 Task: Set the preference "Position of video title" to the top.
Action: Mouse moved to (104, 11)
Screenshot: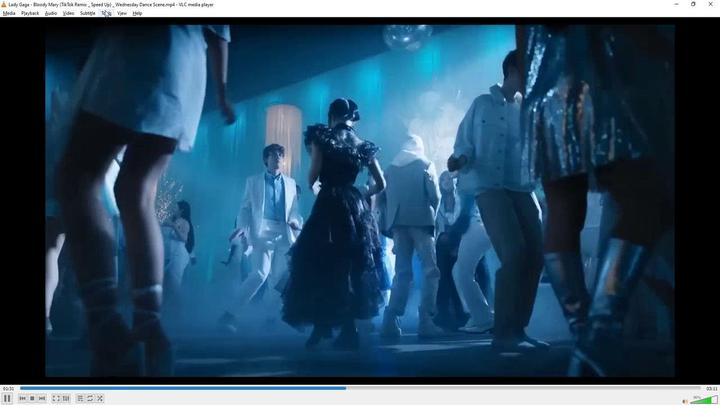 
Action: Mouse pressed left at (104, 11)
Screenshot: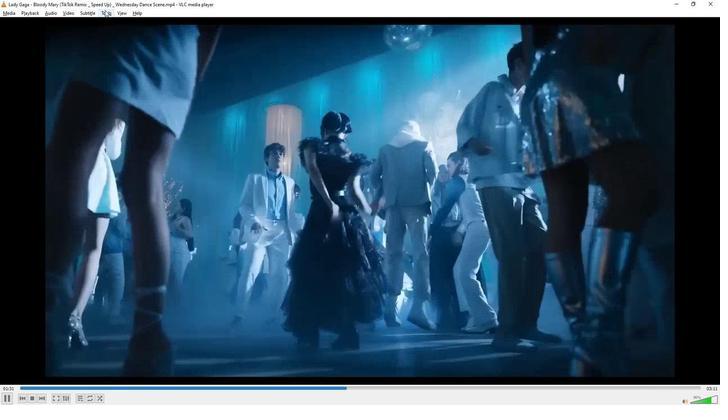 
Action: Mouse moved to (122, 100)
Screenshot: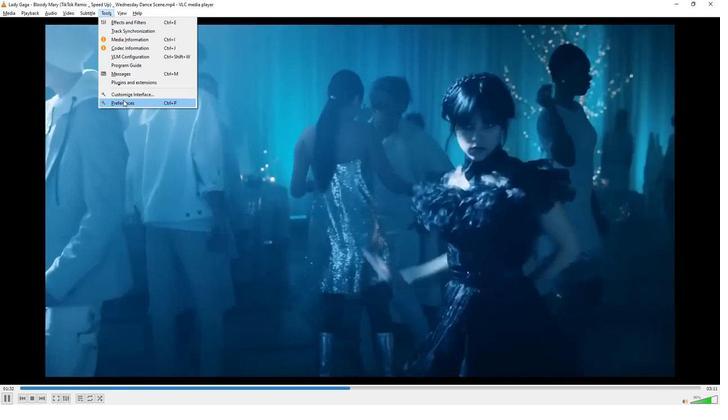 
Action: Mouse pressed left at (122, 100)
Screenshot: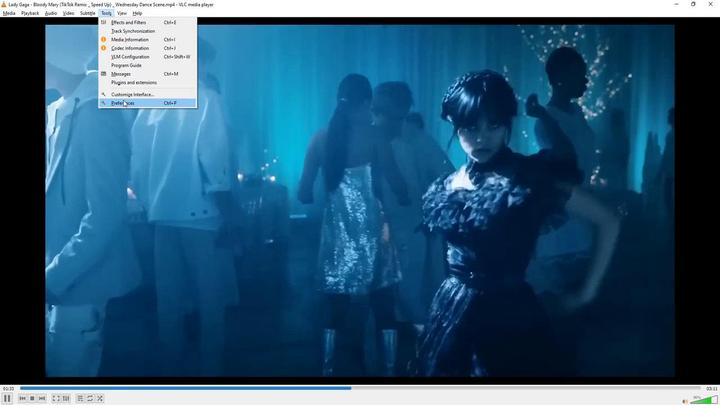 
Action: Mouse moved to (128, 311)
Screenshot: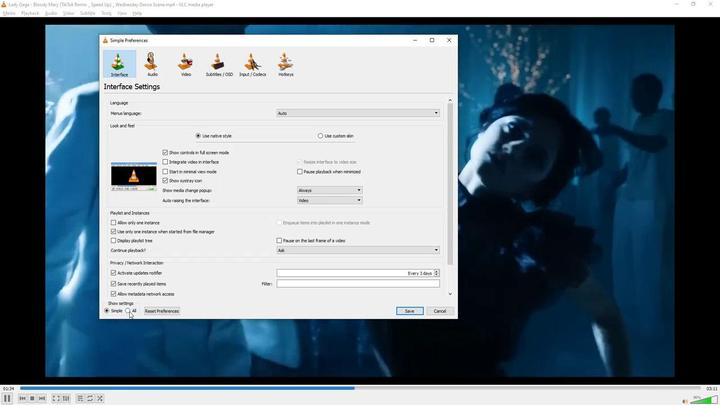
Action: Mouse pressed left at (128, 311)
Screenshot: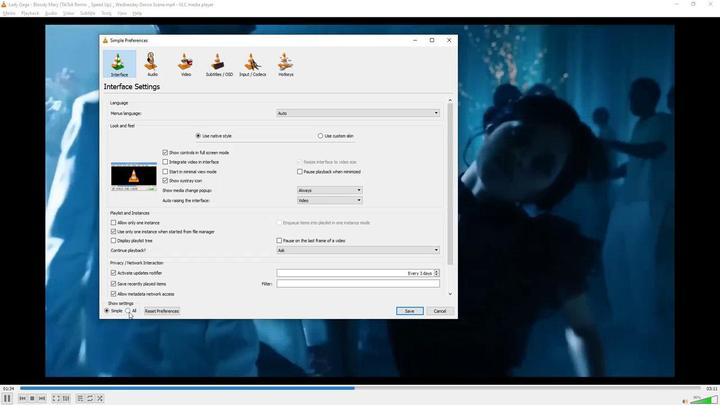 
Action: Mouse moved to (141, 218)
Screenshot: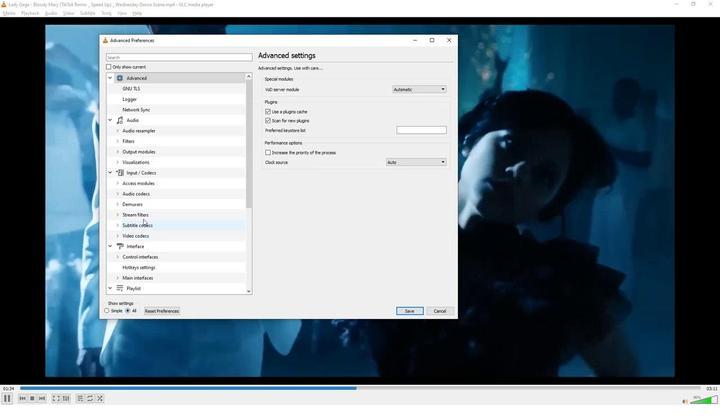 
Action: Mouse scrolled (141, 217) with delta (0, 0)
Screenshot: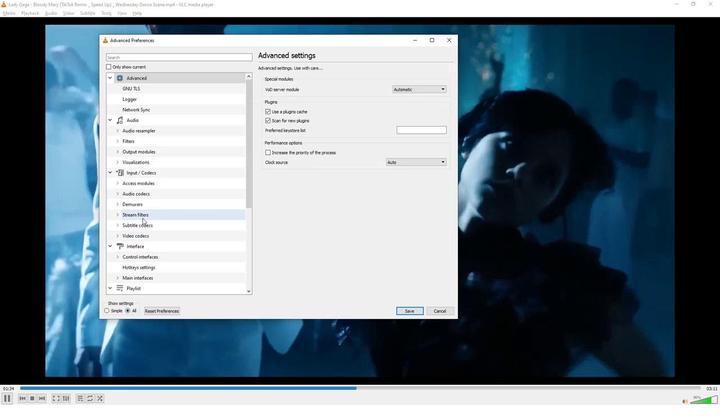 
Action: Mouse scrolled (141, 217) with delta (0, 0)
Screenshot: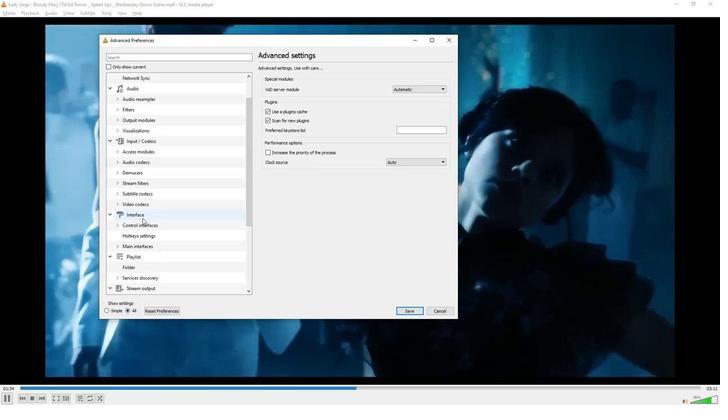 
Action: Mouse scrolled (141, 217) with delta (0, 0)
Screenshot: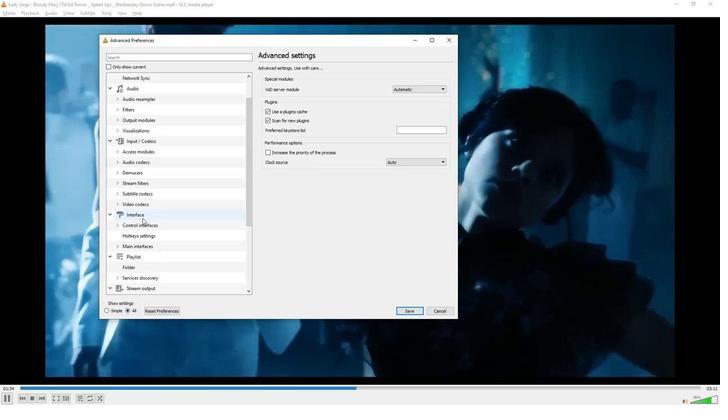 
Action: Mouse scrolled (141, 217) with delta (0, 0)
Screenshot: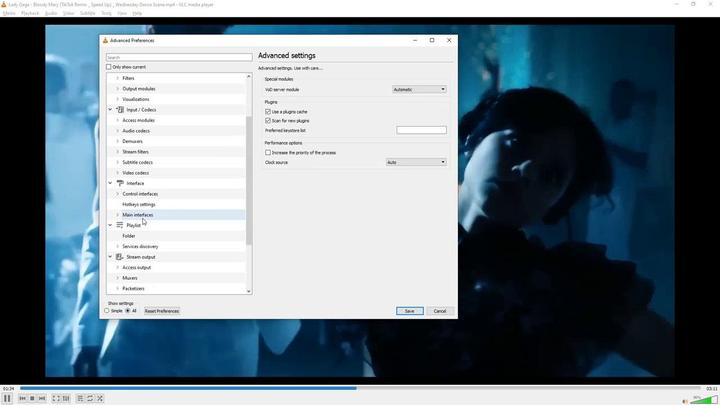 
Action: Mouse moved to (141, 218)
Screenshot: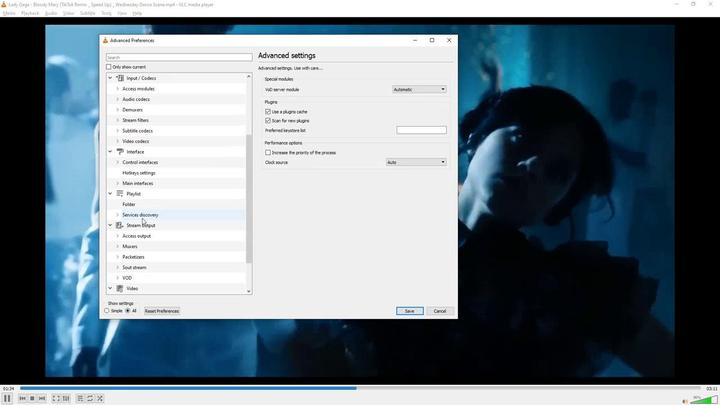 
Action: Mouse scrolled (141, 217) with delta (0, 0)
Screenshot: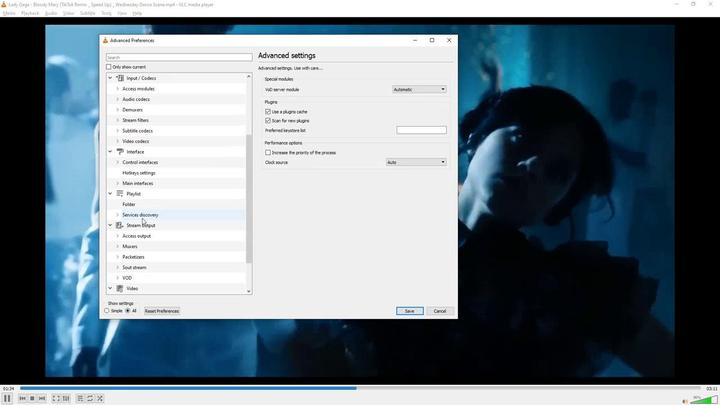
Action: Mouse scrolled (141, 217) with delta (0, 0)
Screenshot: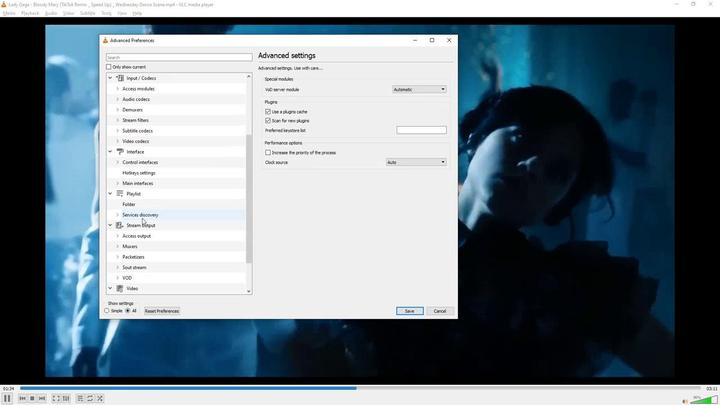 
Action: Mouse scrolled (141, 217) with delta (0, 0)
Screenshot: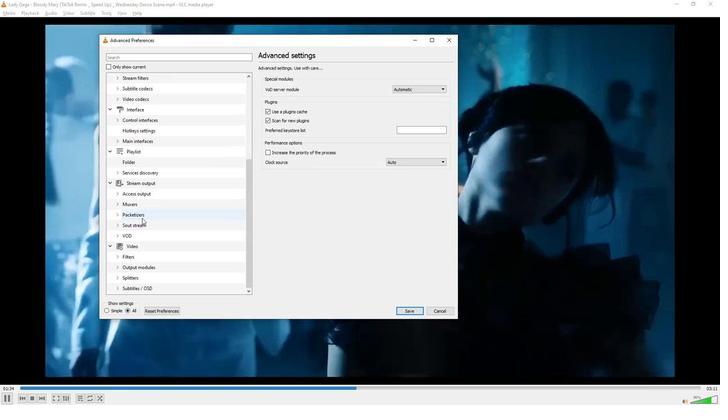 
Action: Mouse moved to (131, 244)
Screenshot: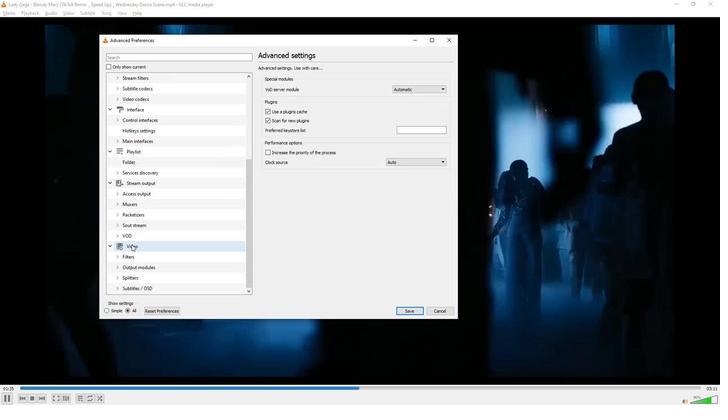 
Action: Mouse pressed left at (131, 244)
Screenshot: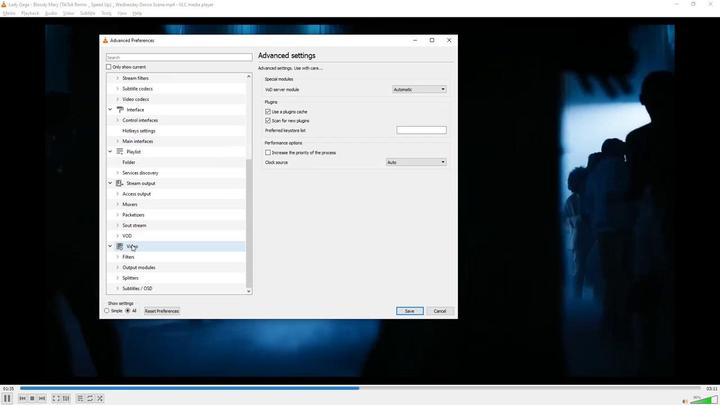 
Action: Mouse moved to (424, 209)
Screenshot: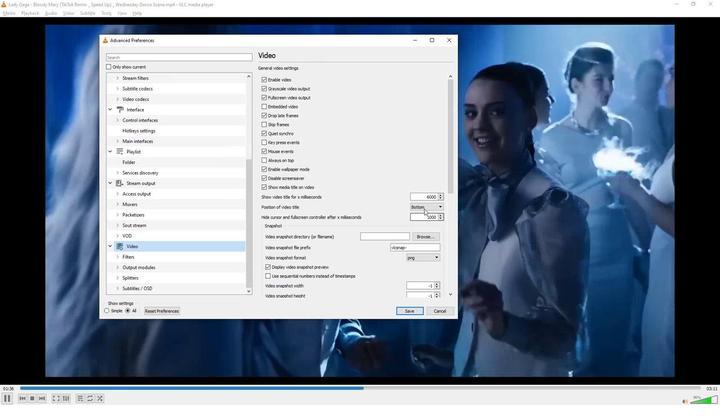 
Action: Mouse pressed left at (424, 209)
Screenshot: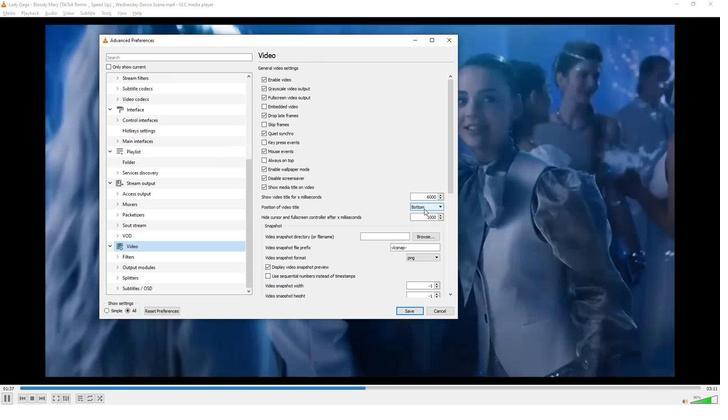 
Action: Mouse moved to (416, 226)
Screenshot: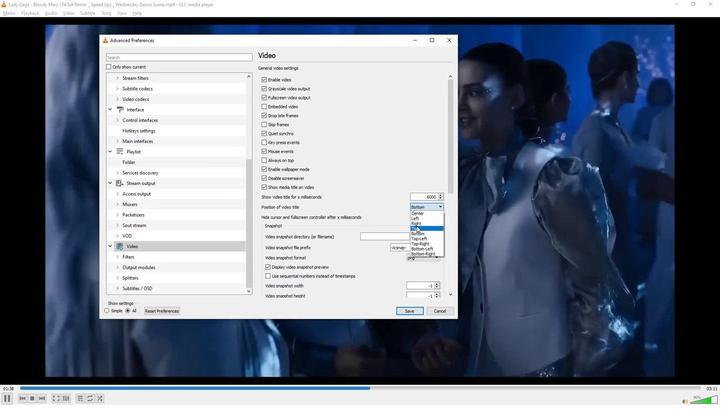 
Action: Mouse pressed left at (416, 226)
Screenshot: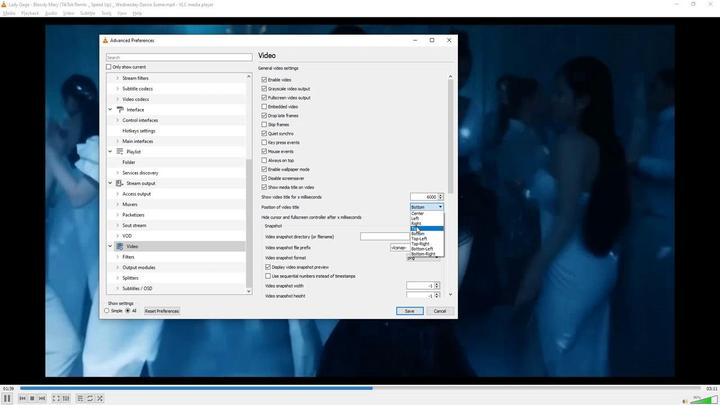 
Action: Mouse moved to (412, 166)
Screenshot: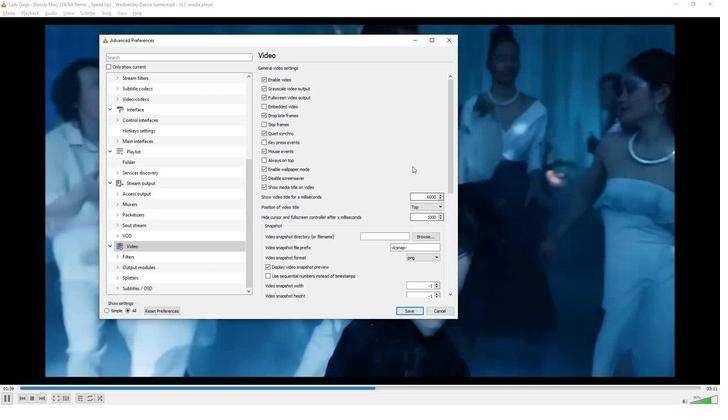 
